 Task: Add the action and set the due date to 5 minutes later.
Action: Mouse moved to (473, 181)
Screenshot: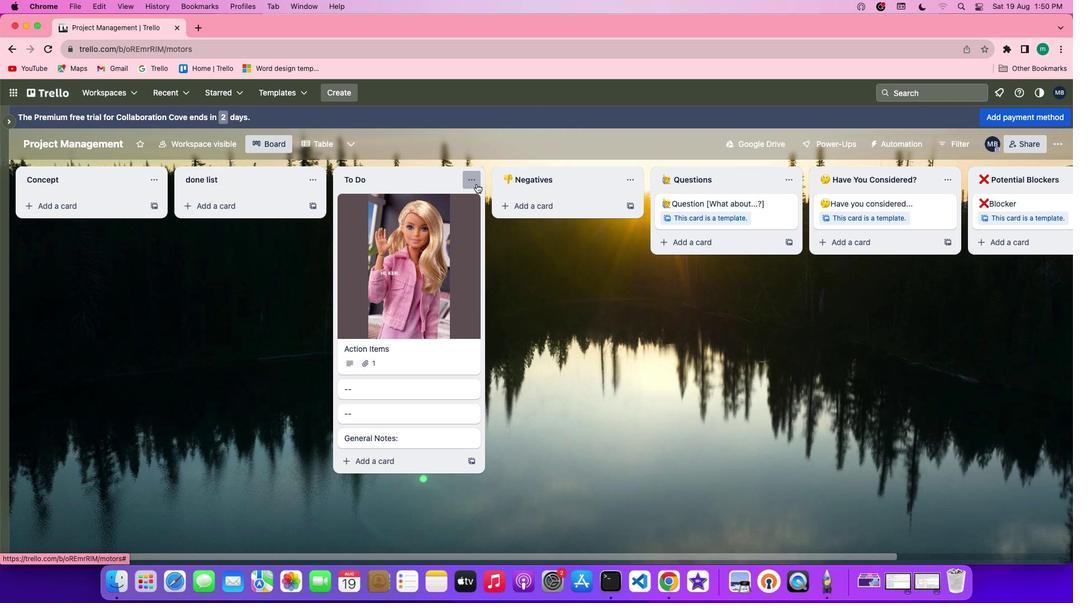 
Action: Mouse pressed left at (473, 181)
Screenshot: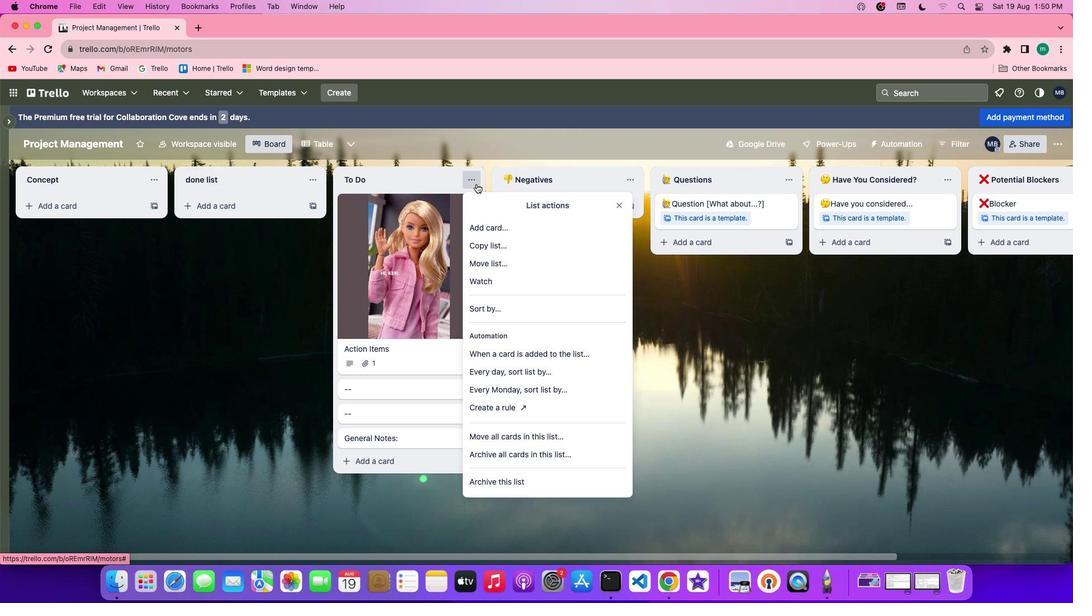 
Action: Mouse moved to (509, 345)
Screenshot: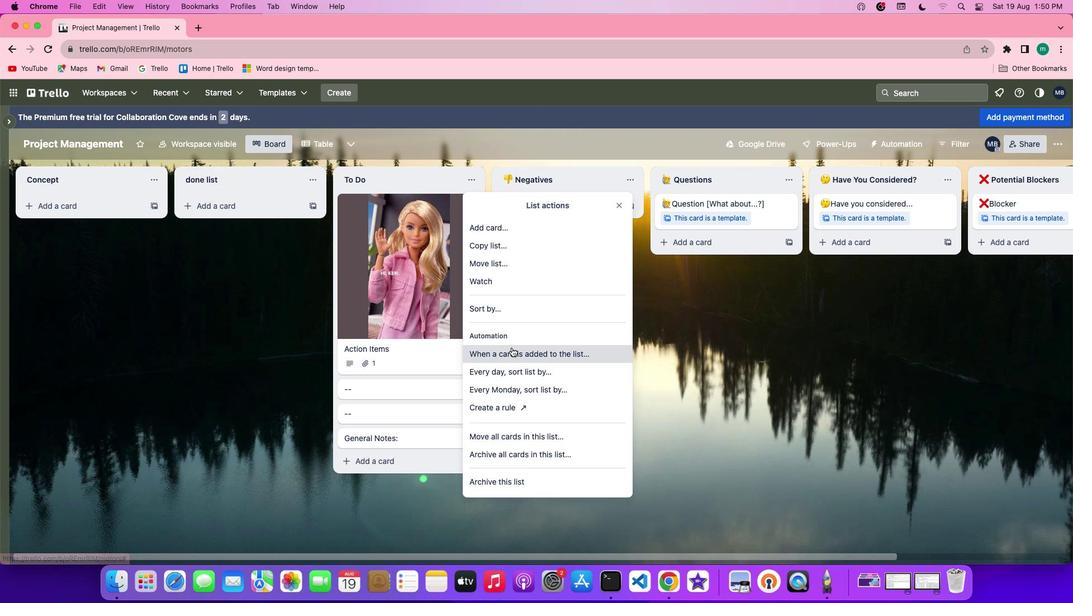 
Action: Mouse pressed left at (509, 345)
Screenshot: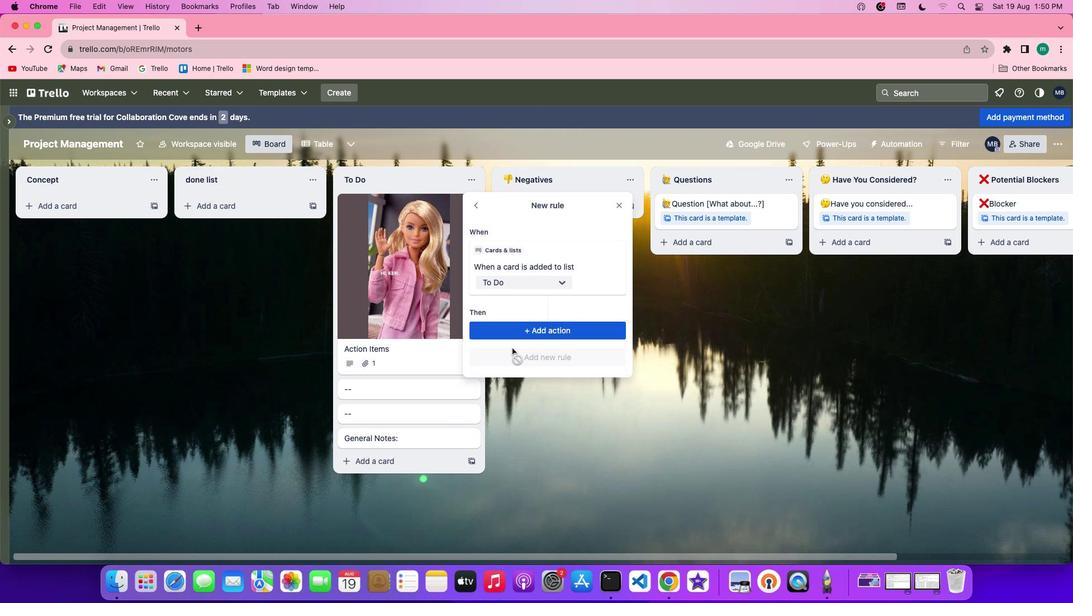 
Action: Mouse moved to (558, 275)
Screenshot: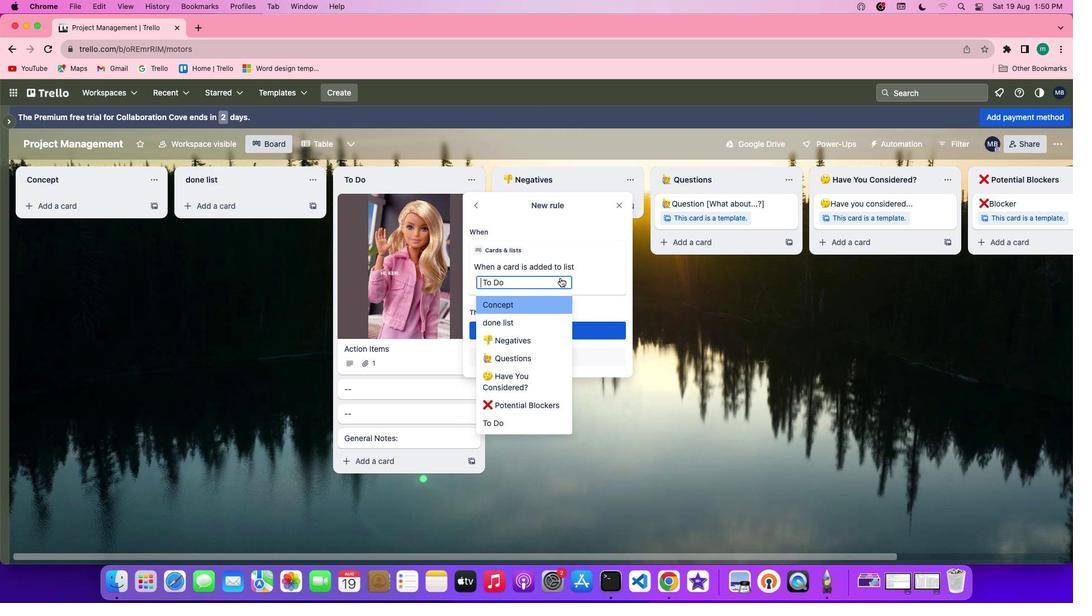 
Action: Mouse pressed left at (558, 275)
Screenshot: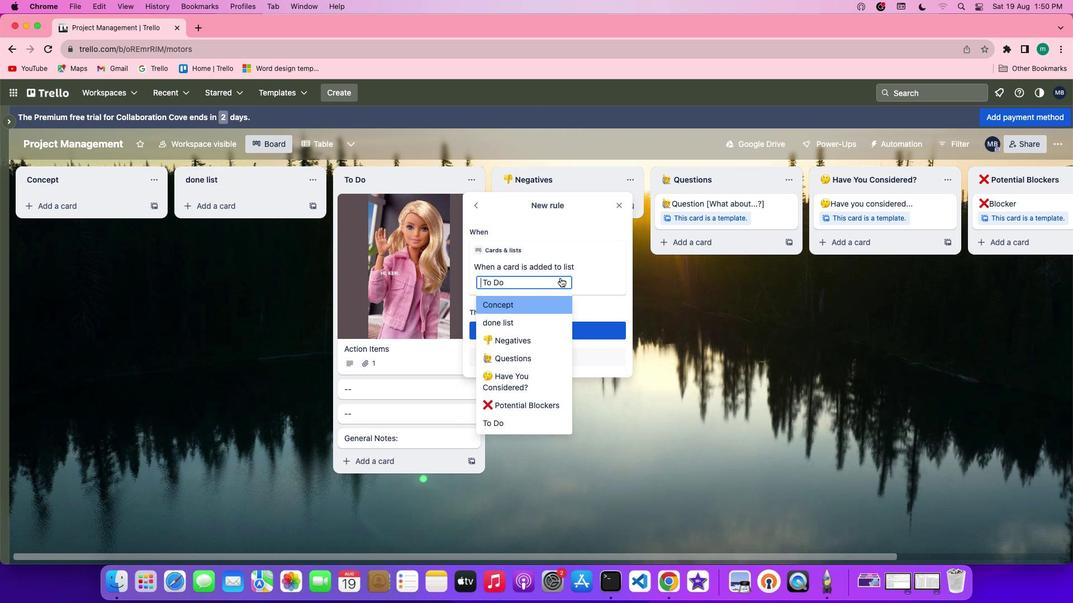 
Action: Mouse moved to (524, 428)
Screenshot: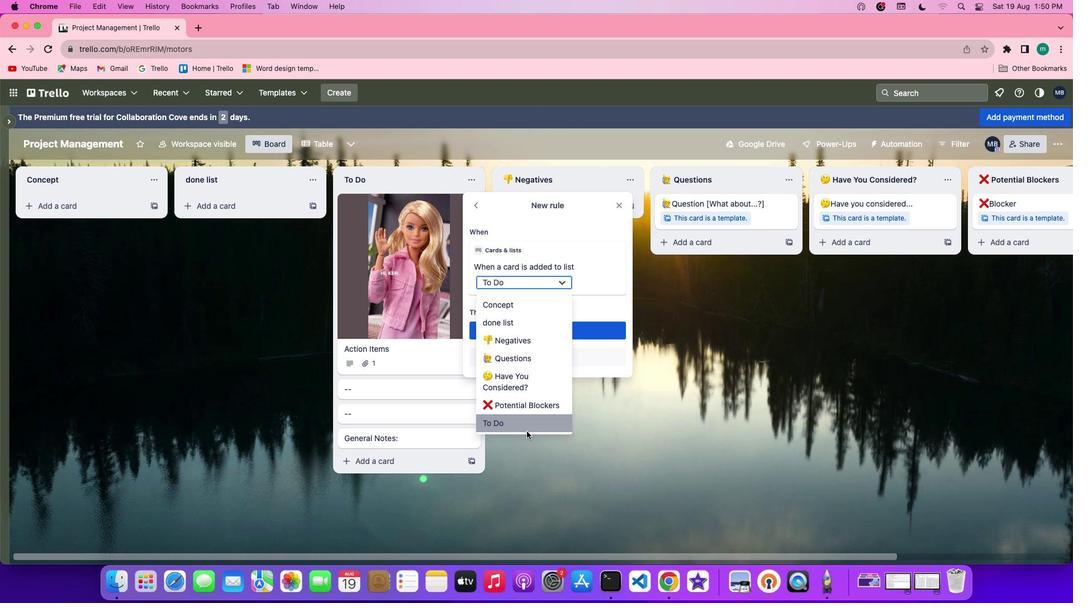 
Action: Mouse pressed left at (524, 428)
Screenshot: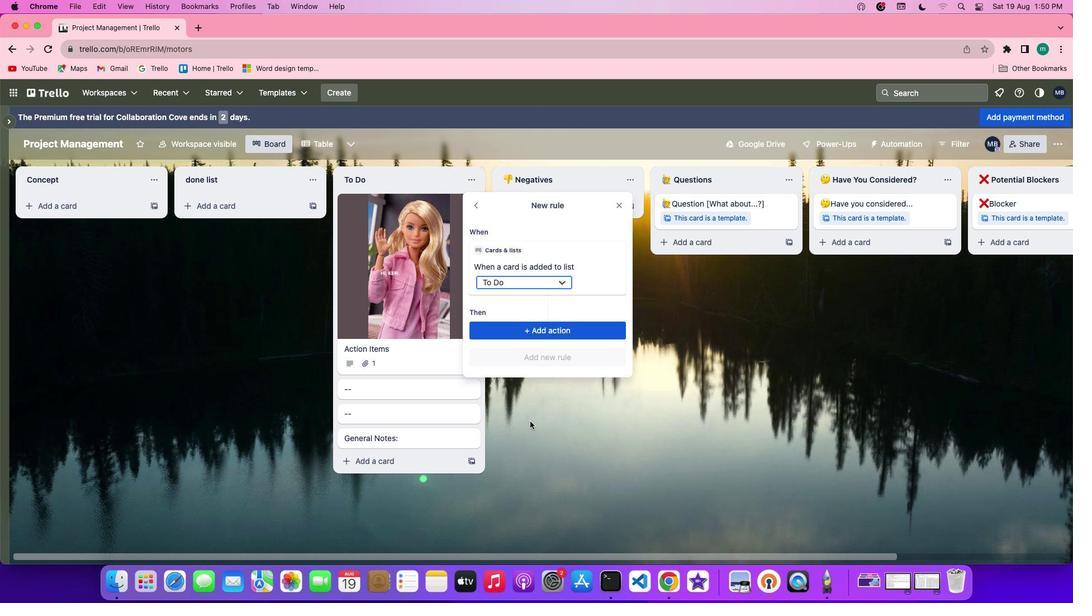 
Action: Mouse moved to (532, 331)
Screenshot: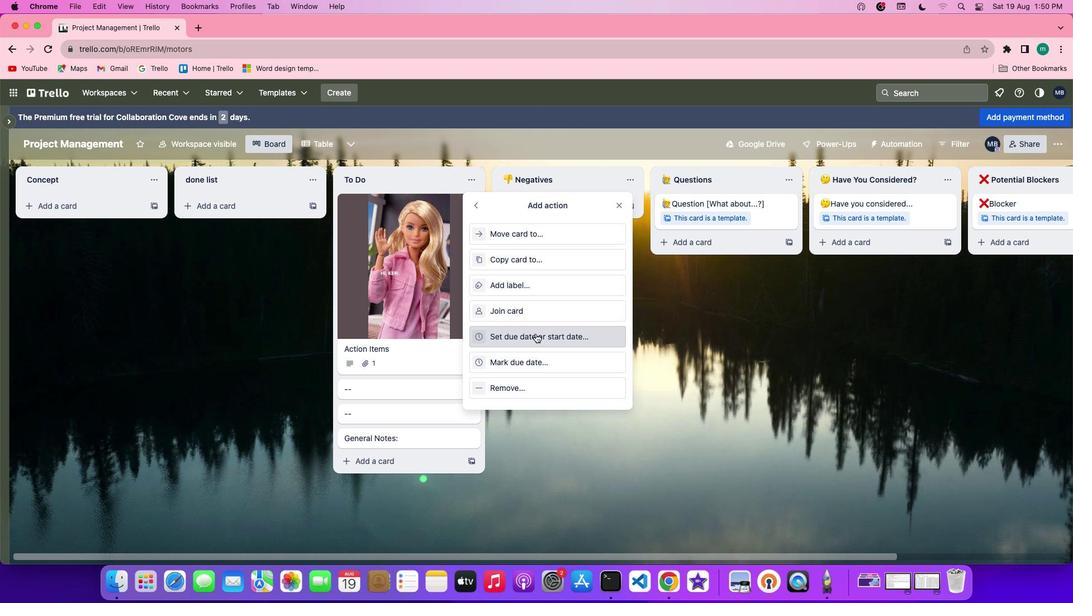 
Action: Mouse pressed left at (532, 331)
Screenshot: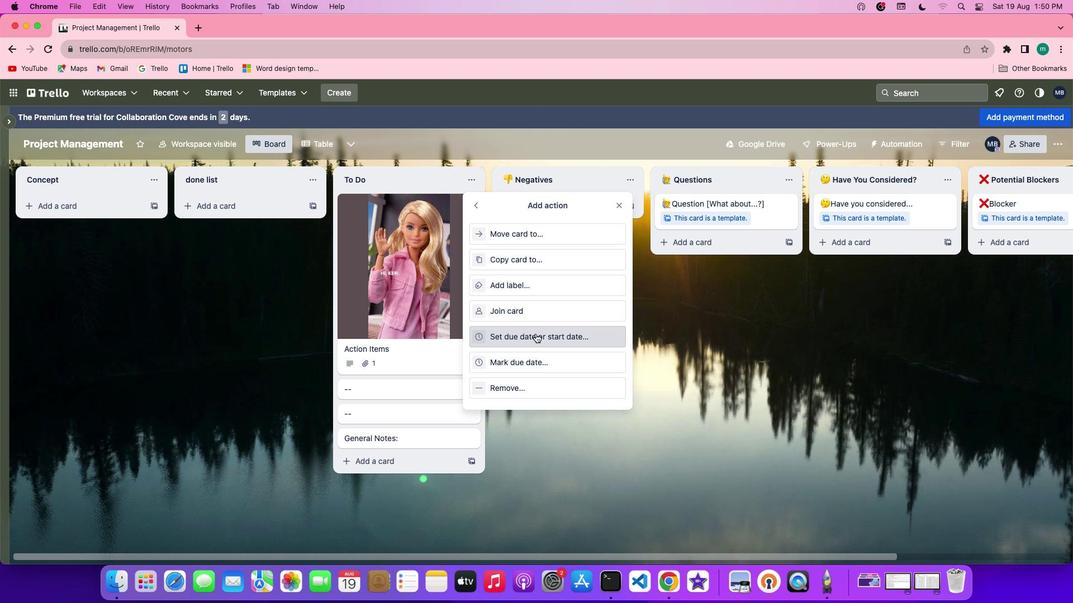 
Action: Mouse pressed left at (532, 331)
Screenshot: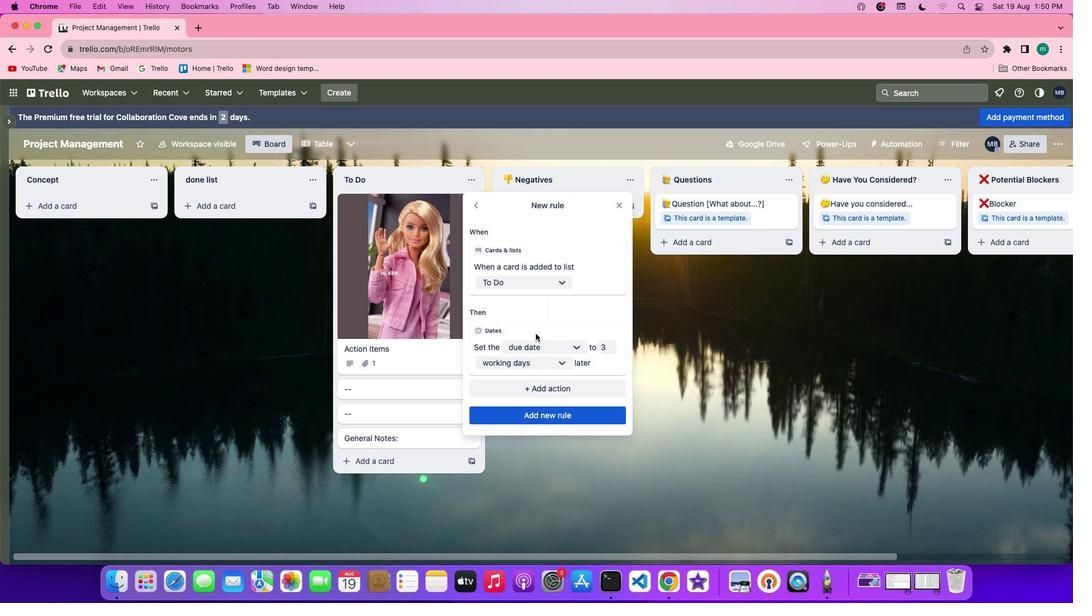 
Action: Mouse moved to (541, 279)
Screenshot: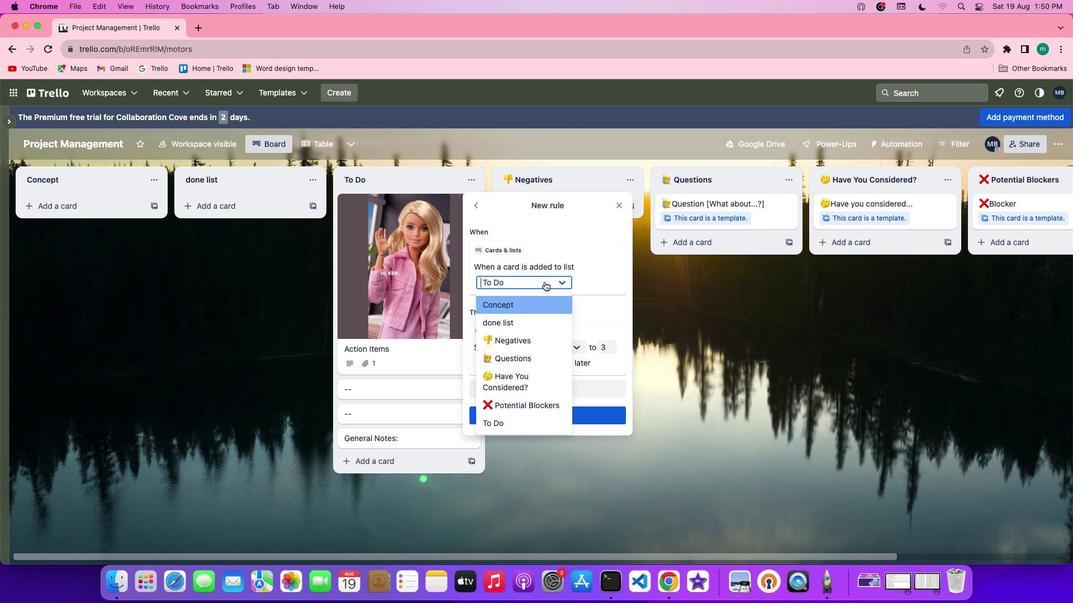 
Action: Mouse pressed left at (541, 279)
Screenshot: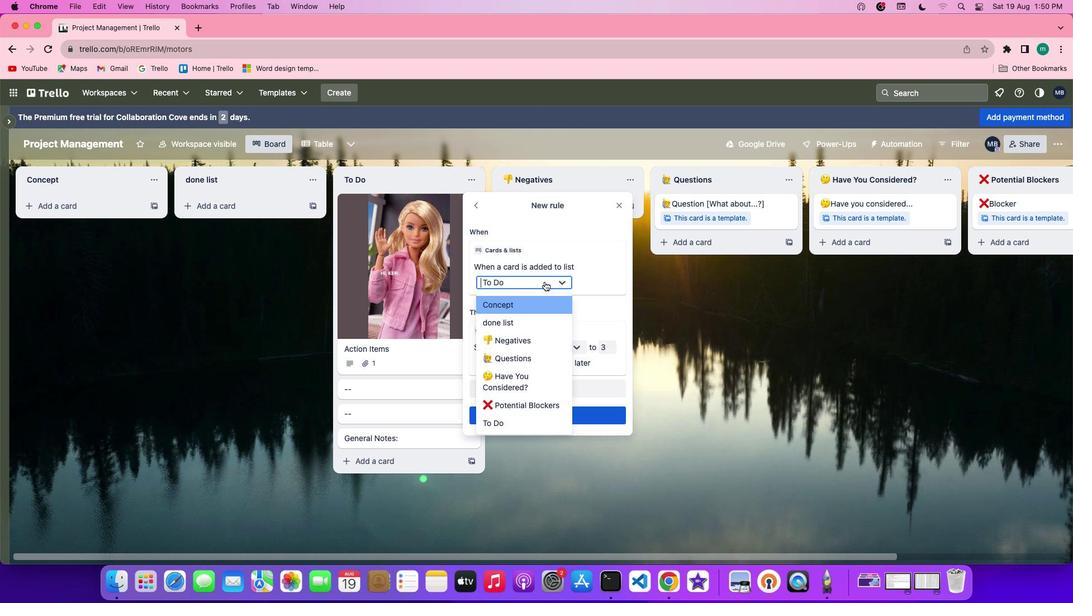 
Action: Mouse moved to (512, 418)
Screenshot: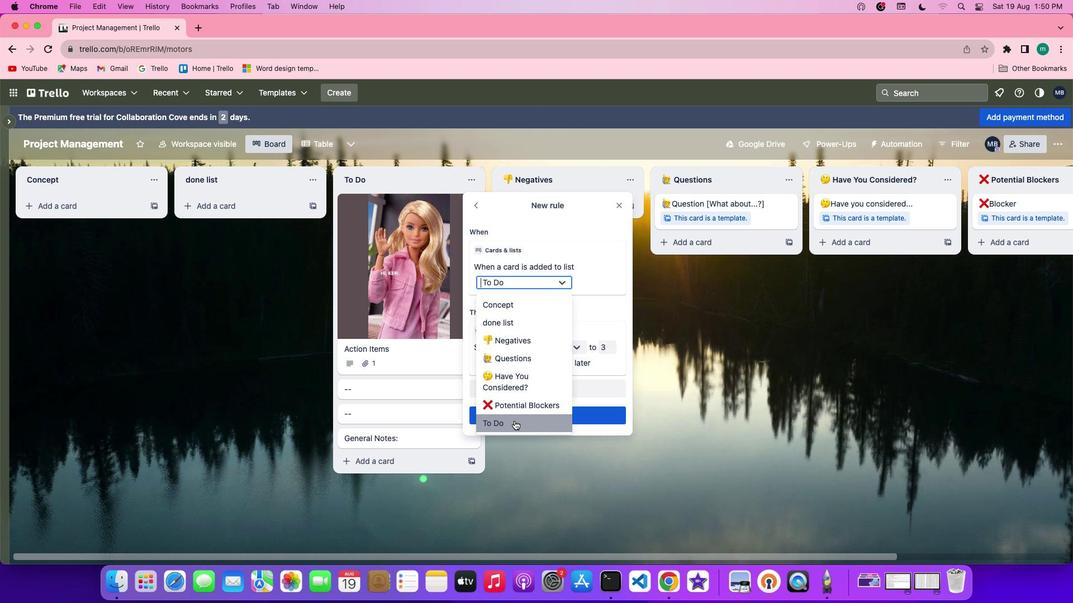 
Action: Mouse pressed left at (512, 418)
Screenshot: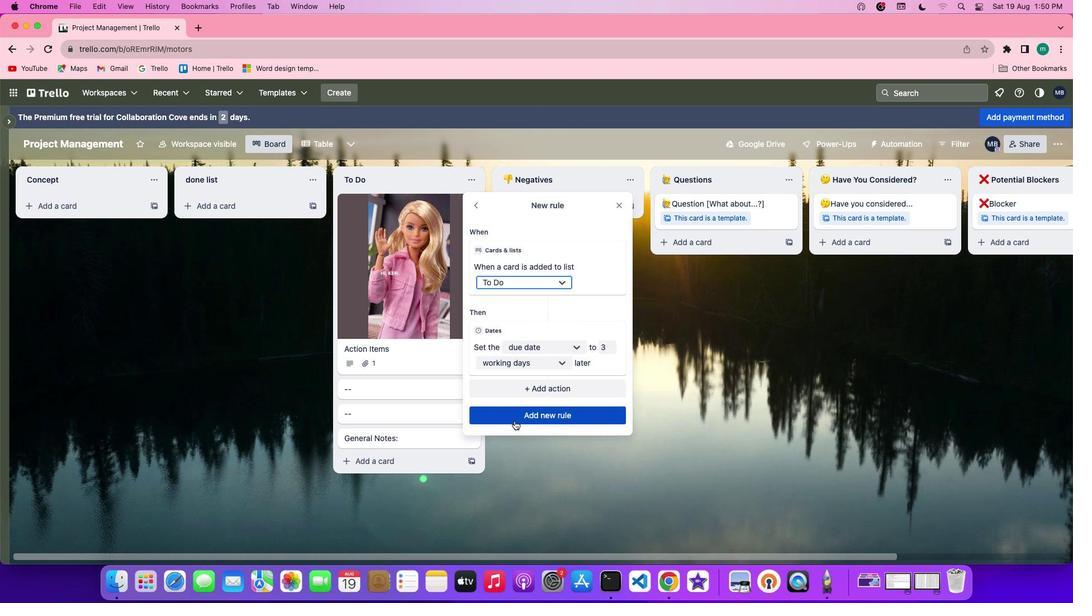 
Action: Mouse moved to (544, 342)
Screenshot: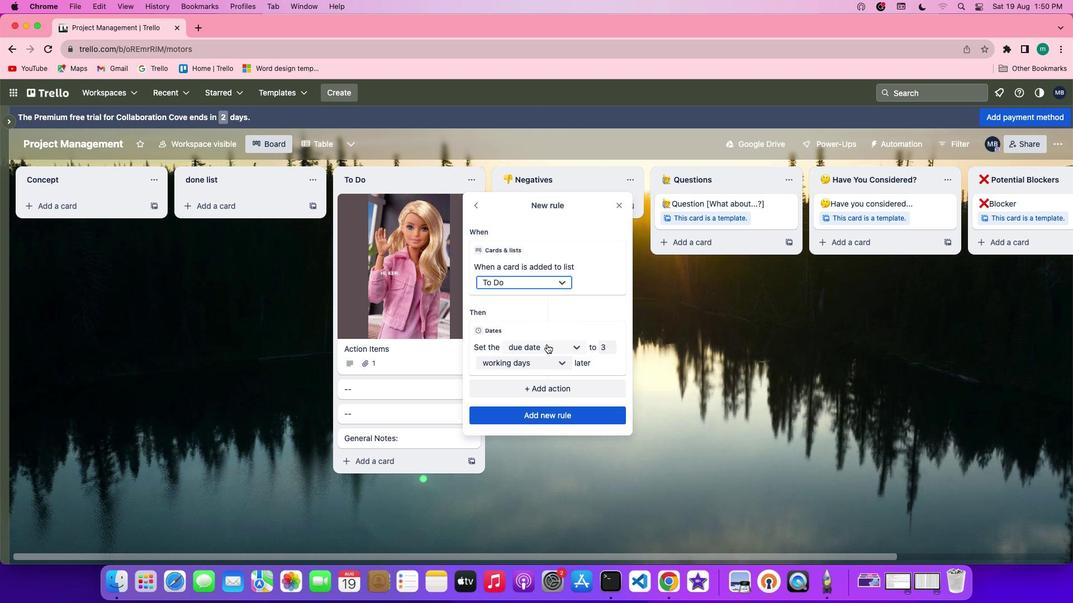 
Action: Mouse pressed left at (544, 342)
Screenshot: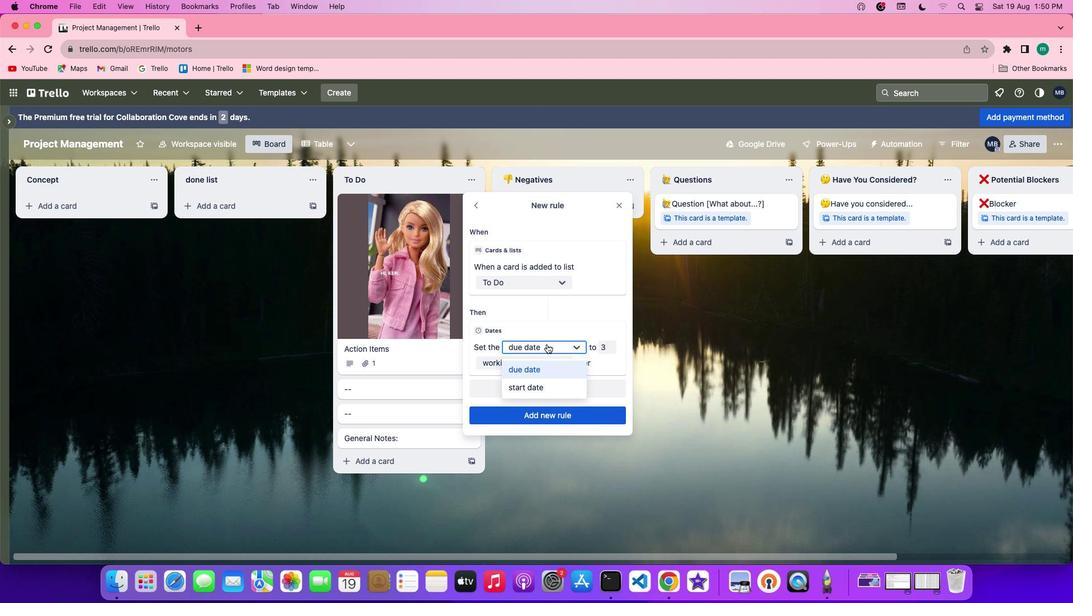 
Action: Mouse moved to (553, 371)
Screenshot: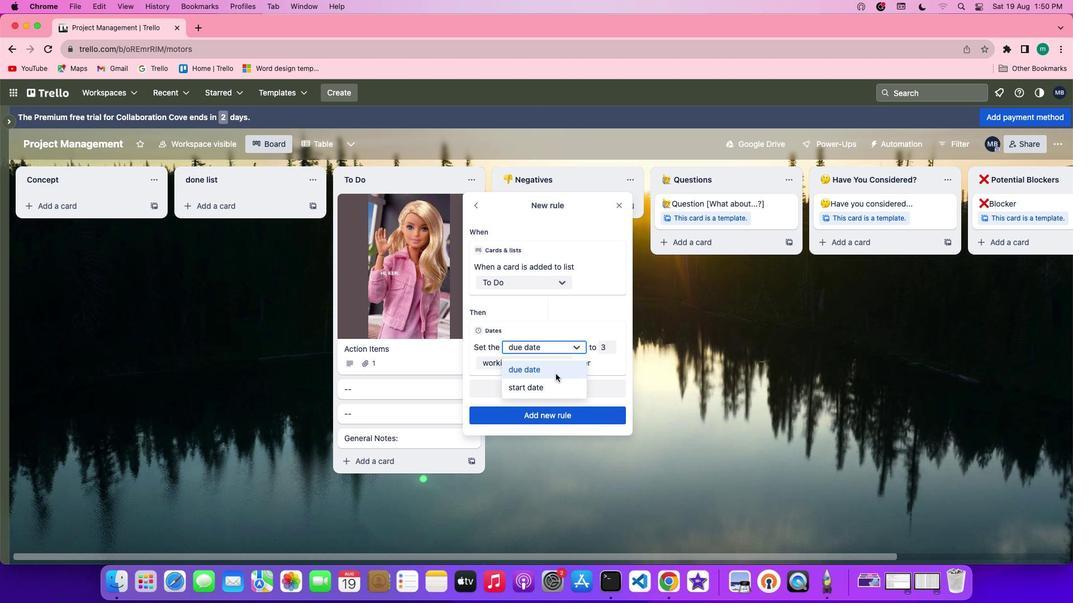 
Action: Mouse pressed left at (553, 371)
Screenshot: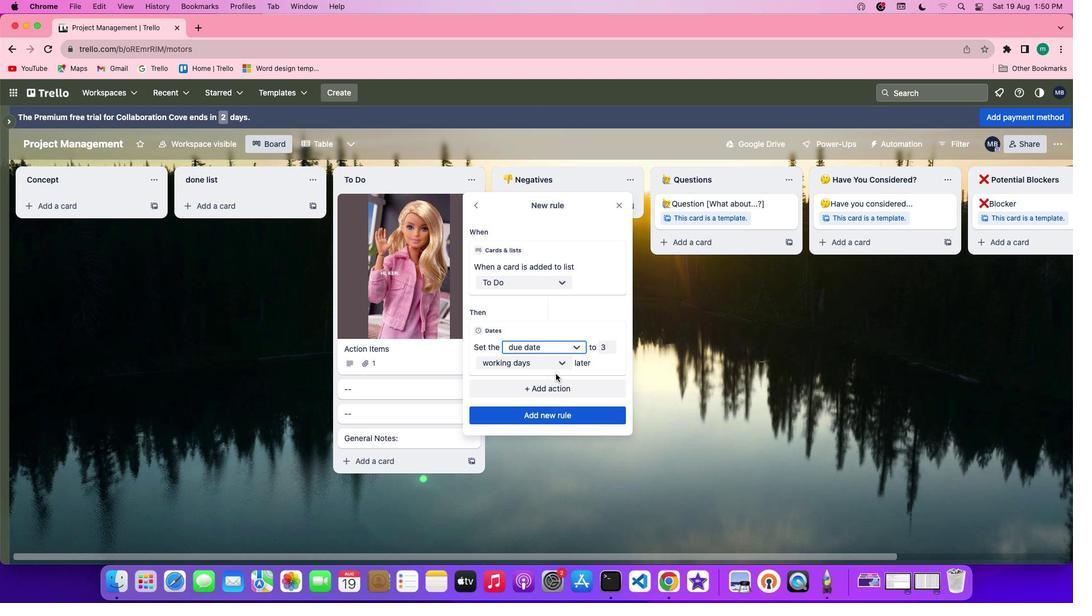 
Action: Mouse moved to (608, 347)
Screenshot: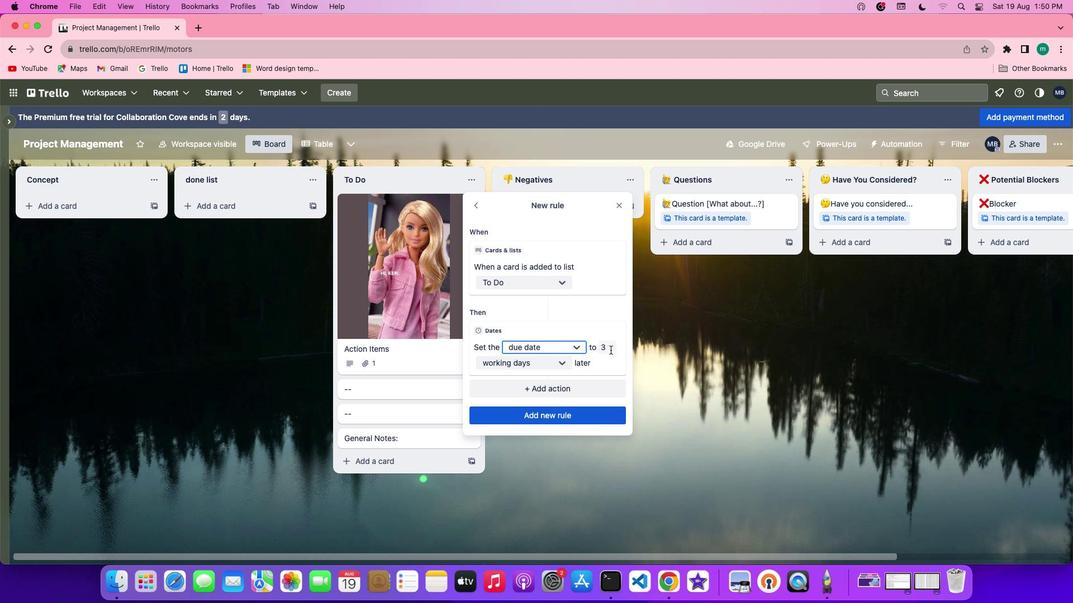 
Action: Mouse pressed left at (608, 347)
Screenshot: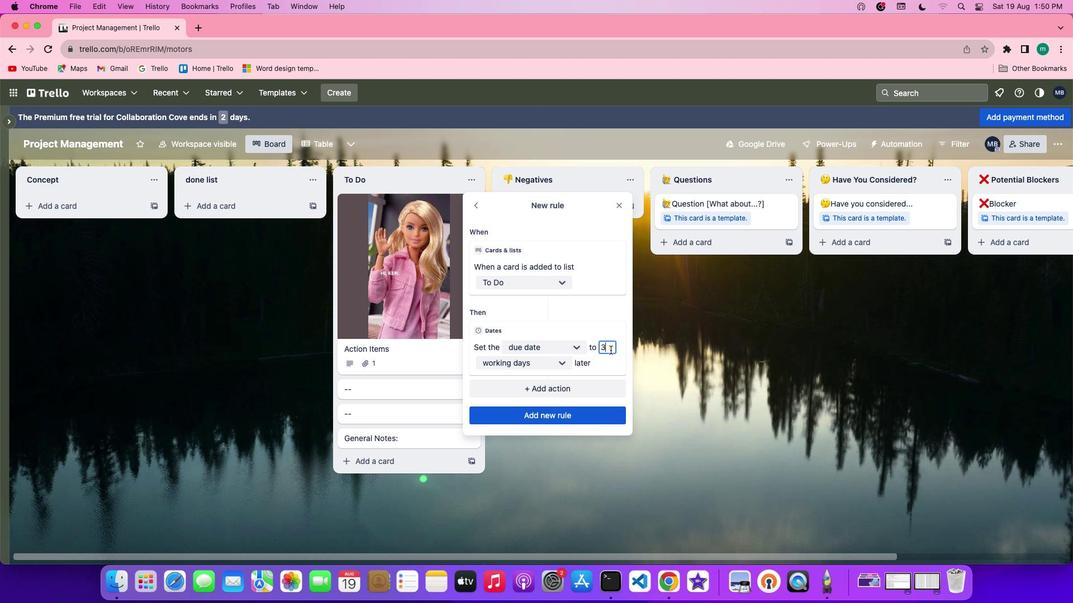 
Action: Key pressed Key.backspace'5'
Screenshot: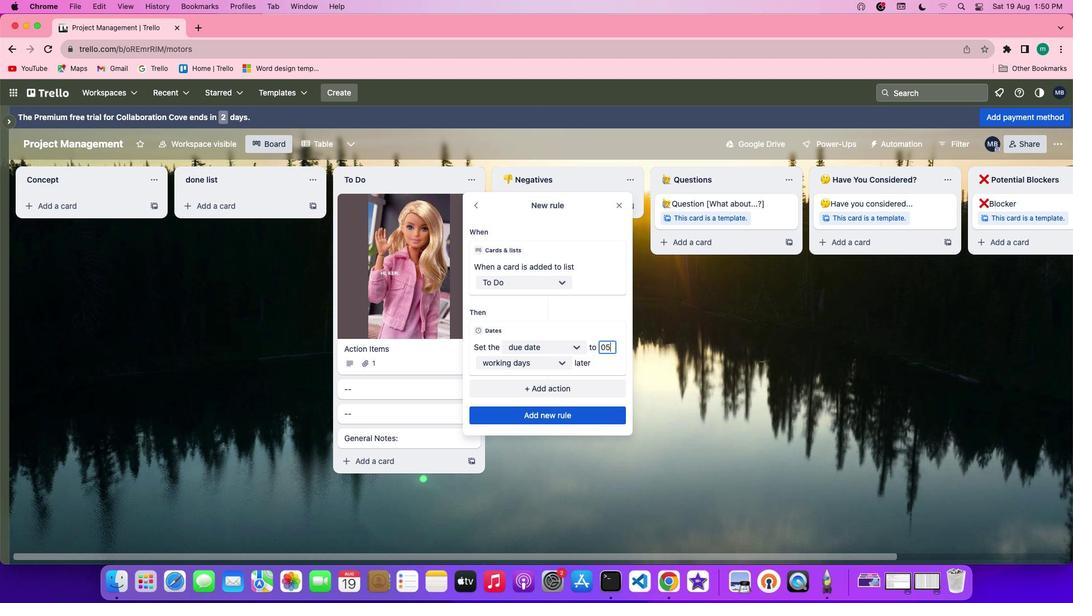 
Action: Mouse moved to (551, 361)
Screenshot: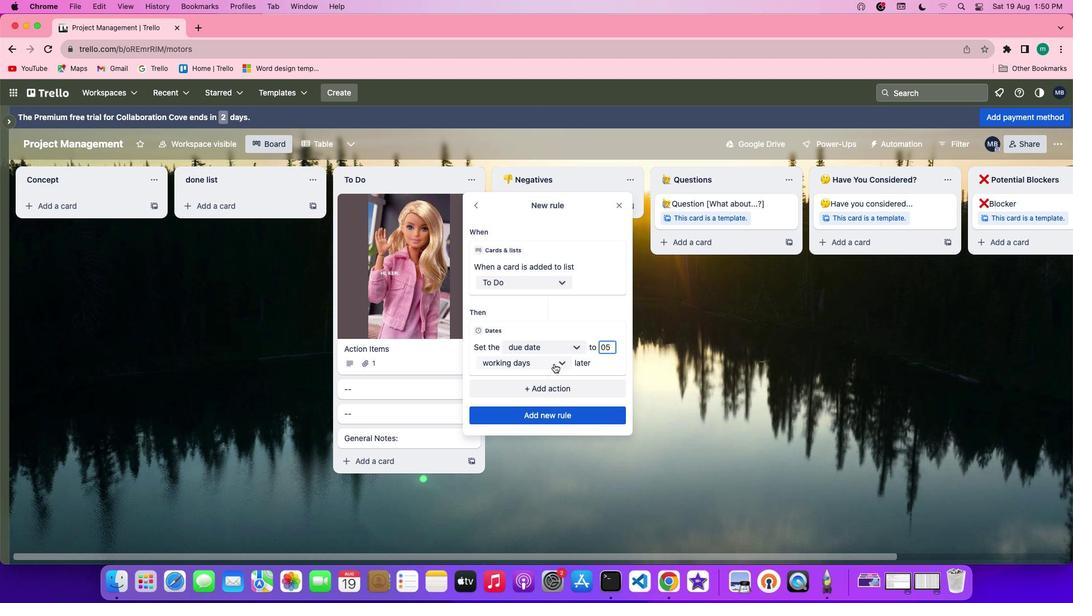 
Action: Mouse pressed left at (551, 361)
Screenshot: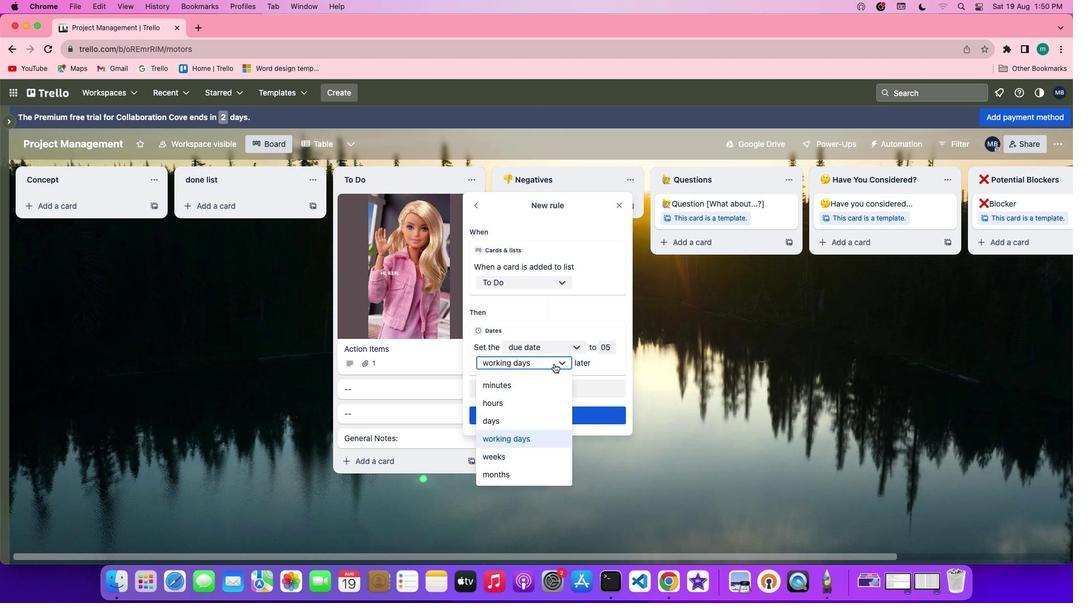 
Action: Mouse moved to (533, 376)
Screenshot: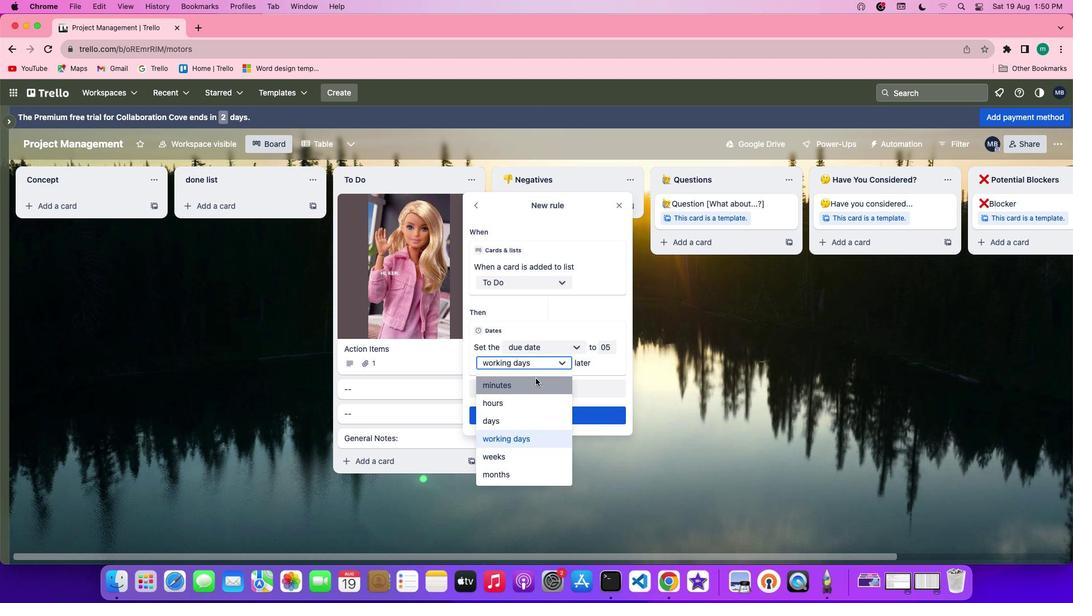 
Action: Mouse pressed left at (533, 376)
Screenshot: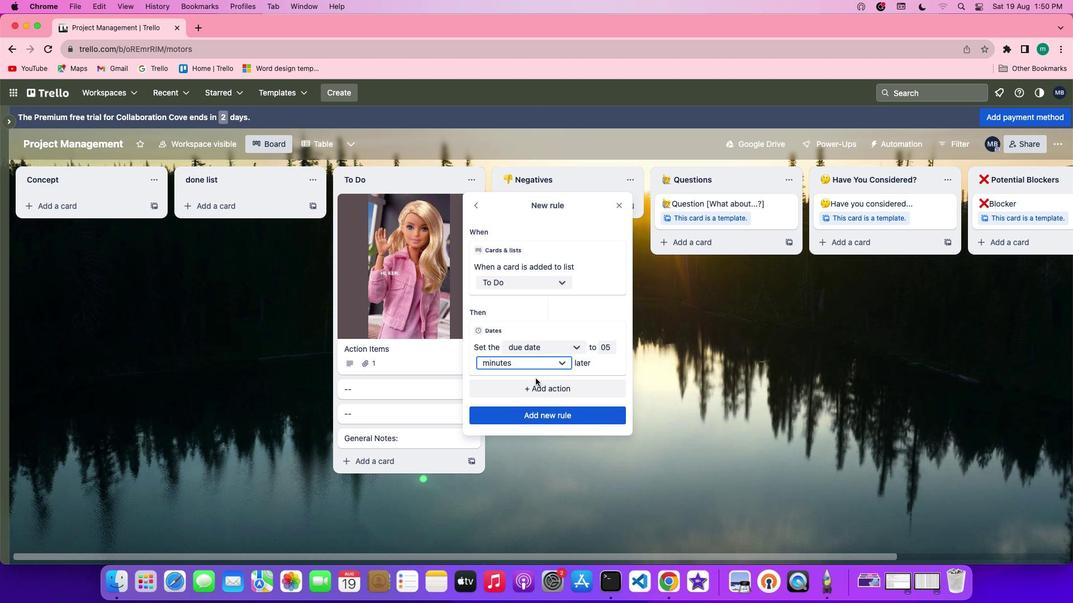 
Action: Mouse moved to (568, 385)
Screenshot: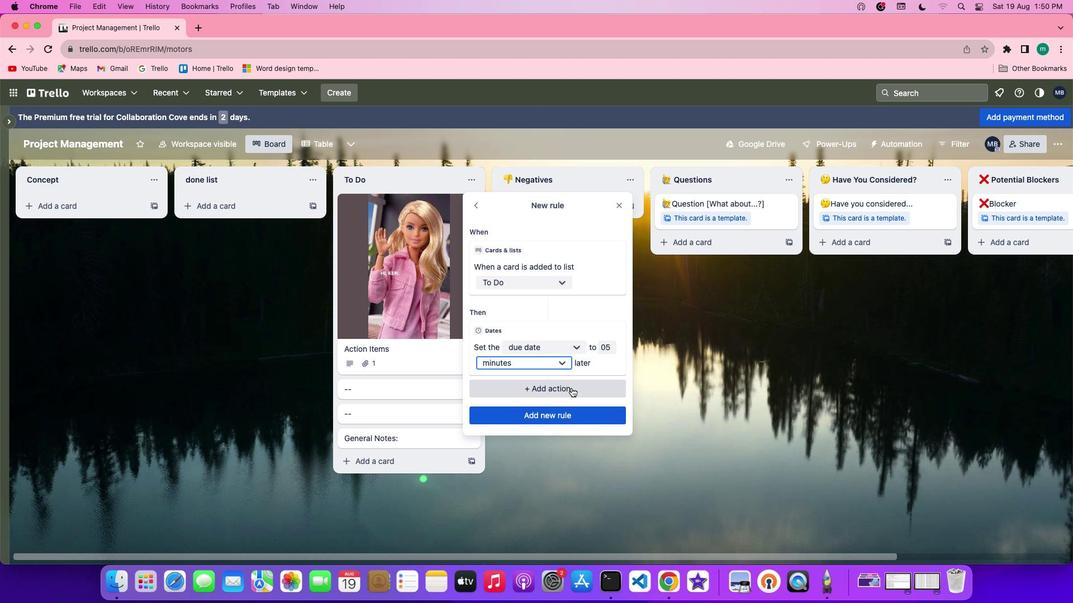 
Action: Mouse pressed left at (568, 385)
Screenshot: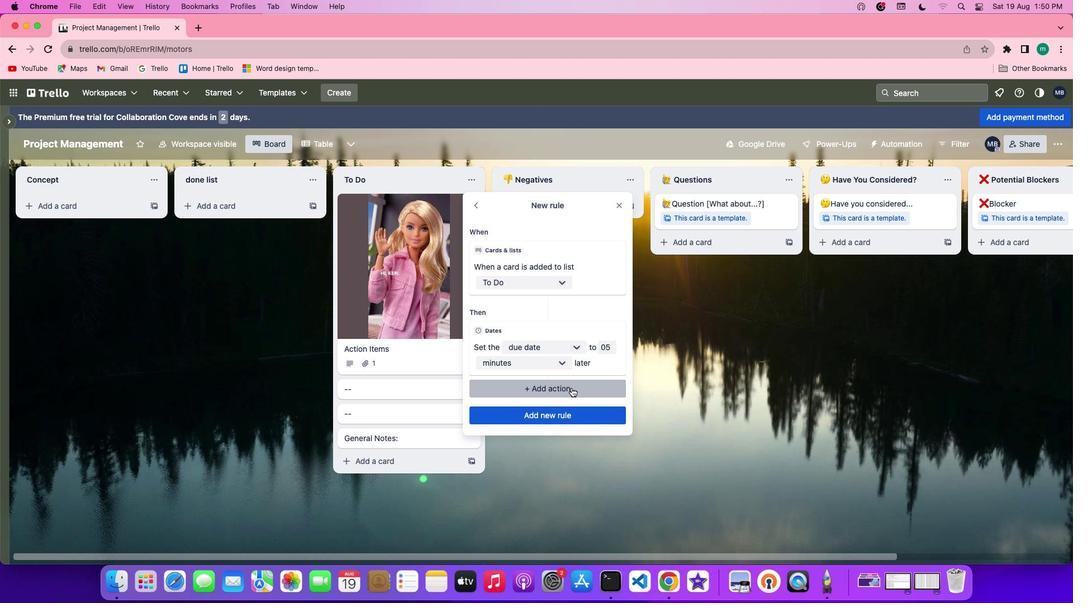 
